 Task: Create in the project TransformWorks and in the Backlog issue 'User interface not responsive on mobile devices' a child issue 'Chatbot conversation error handling optimization and testing', and assign it to team member softage.1@softage.net.
Action: Mouse moved to (678, 524)
Screenshot: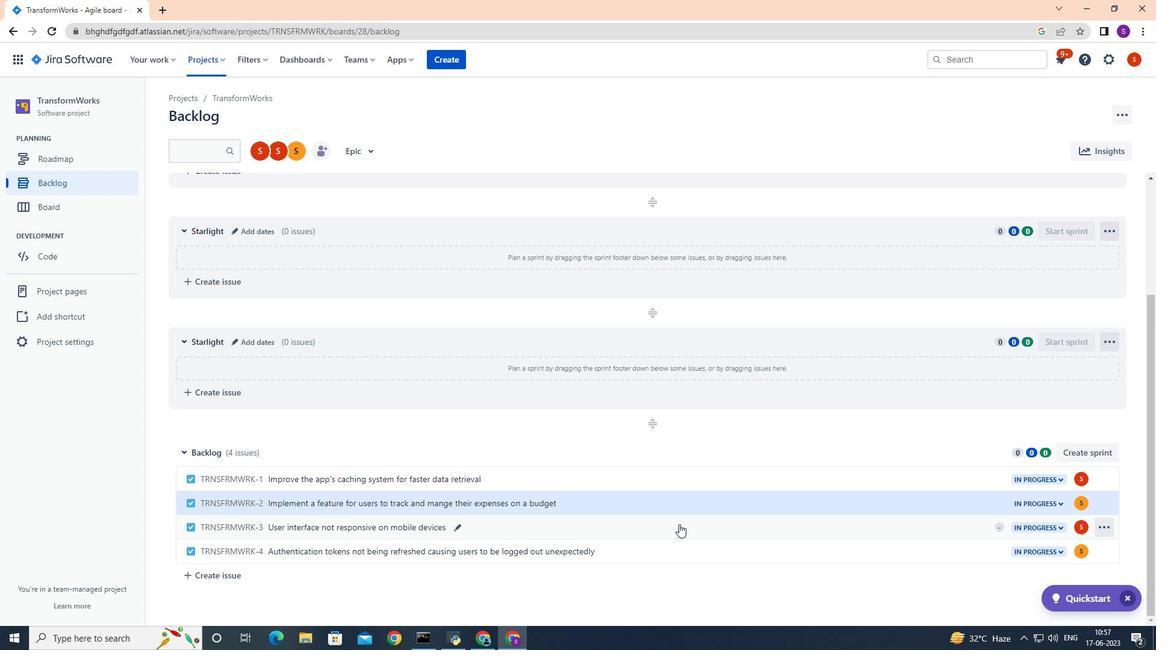 
Action: Mouse pressed left at (678, 524)
Screenshot: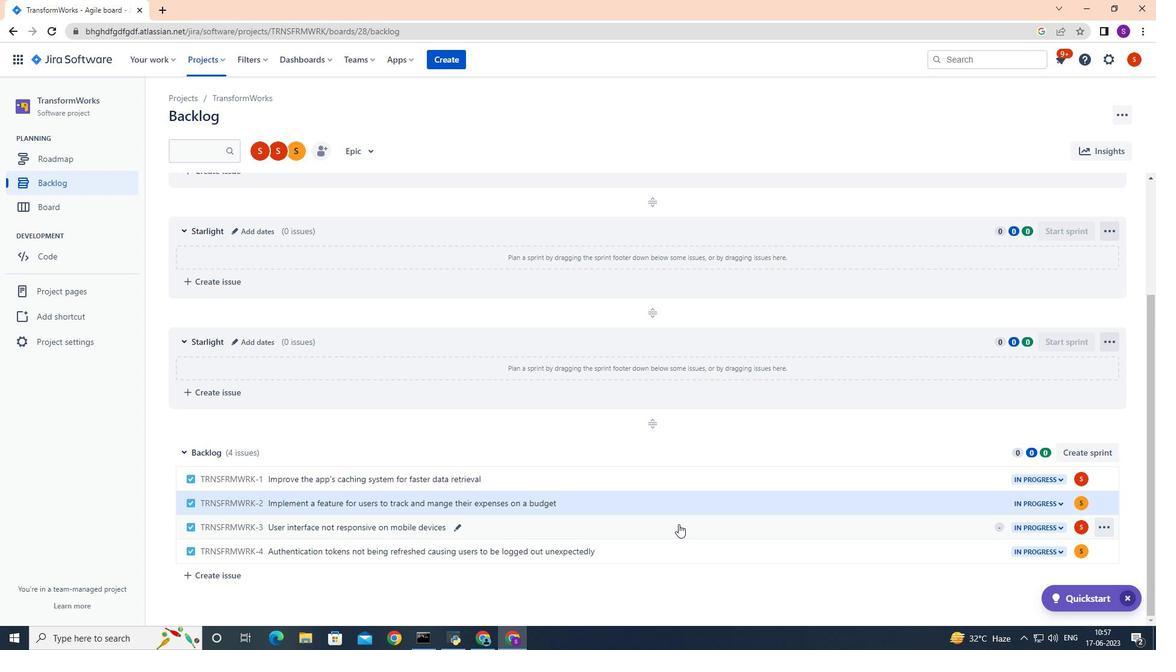 
Action: Mouse moved to (945, 255)
Screenshot: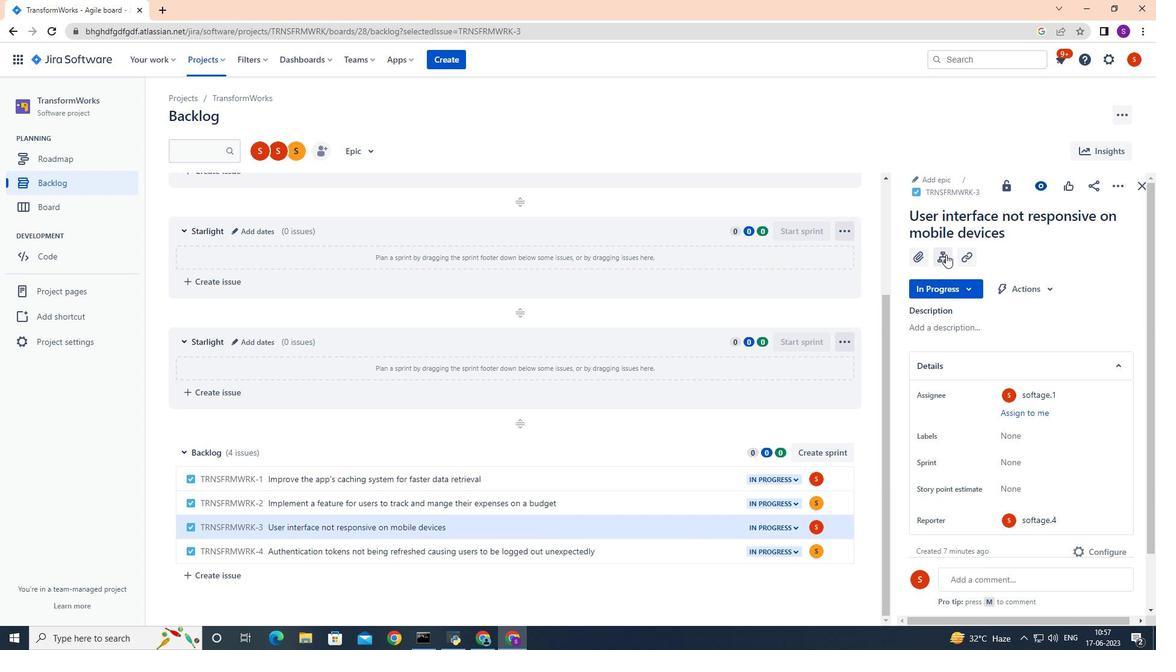 
Action: Mouse pressed left at (945, 255)
Screenshot: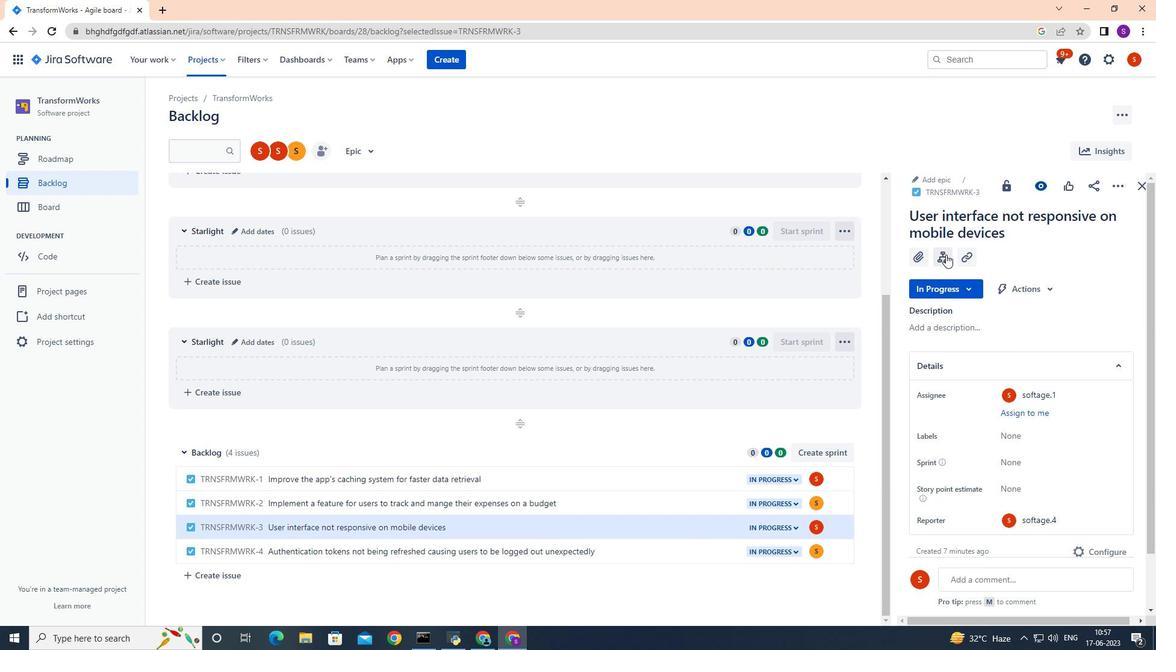 
Action: Mouse moved to (939, 310)
Screenshot: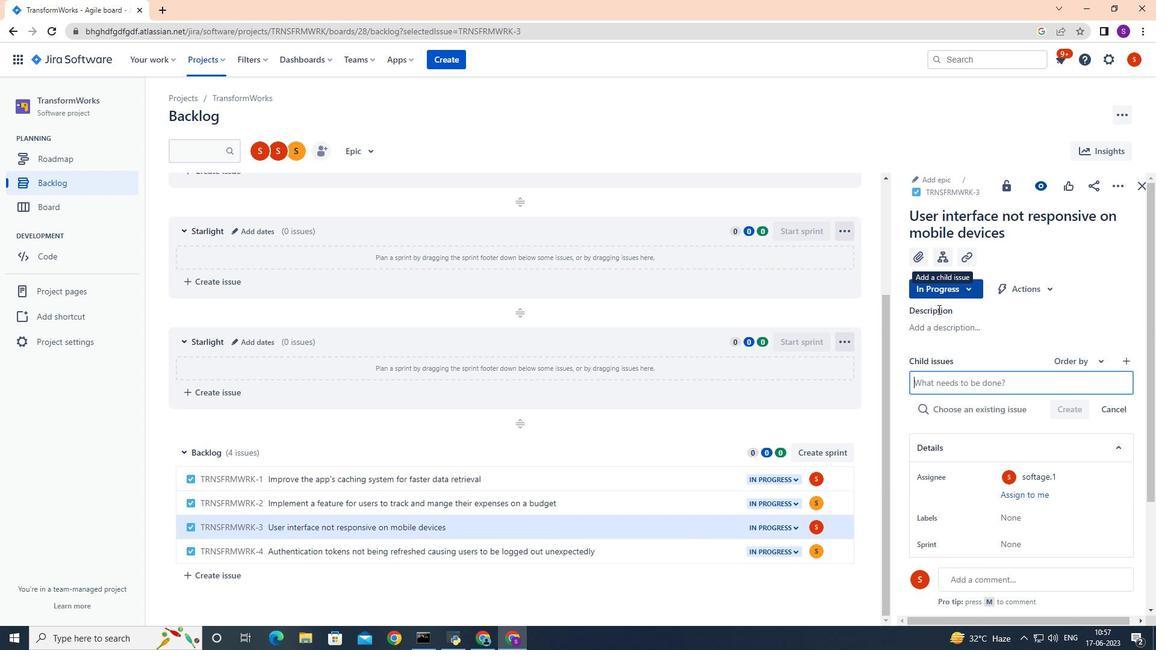 
Action: Key pressed <Key.shift>Chatbot<Key.space>conversation<Key.space>error<Key.space>handling<Key.space>optimization<Key.space>and<Key.space>testing<Key.enter>
Screenshot: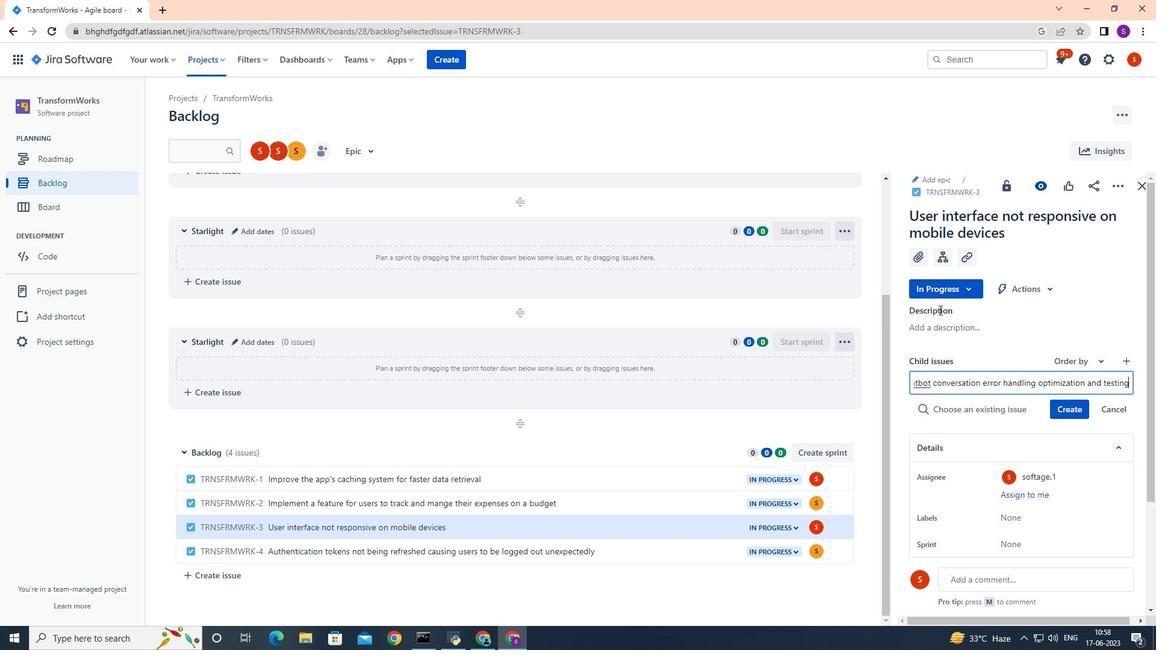 
Action: Mouse moved to (1077, 390)
Screenshot: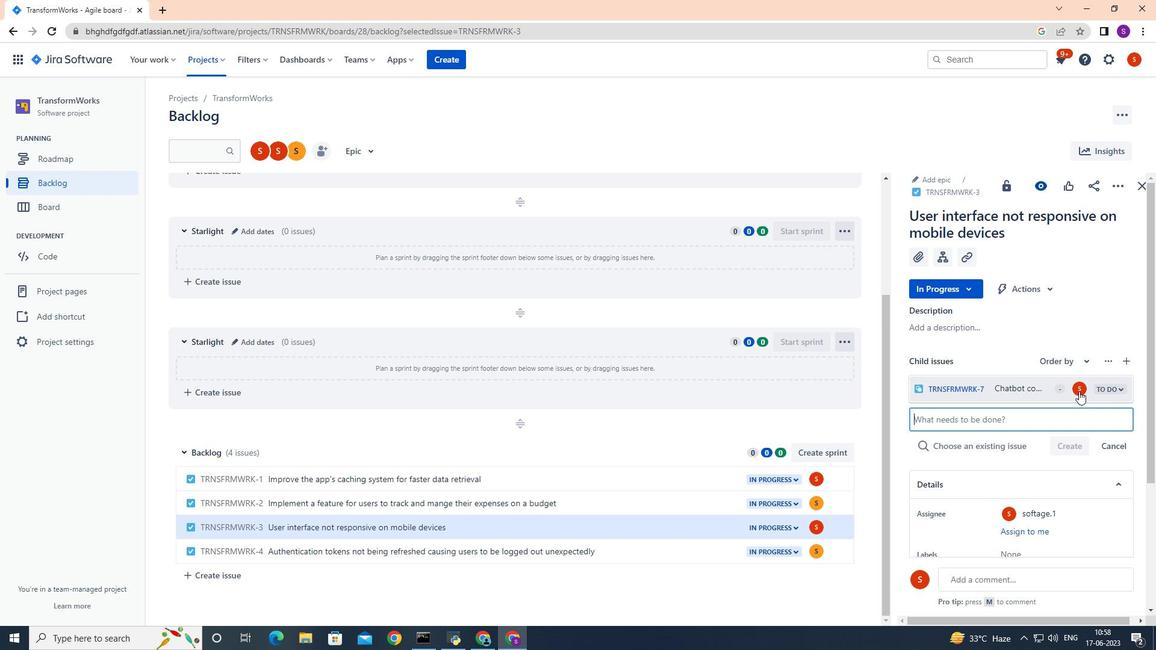 
Action: Mouse pressed left at (1077, 390)
Screenshot: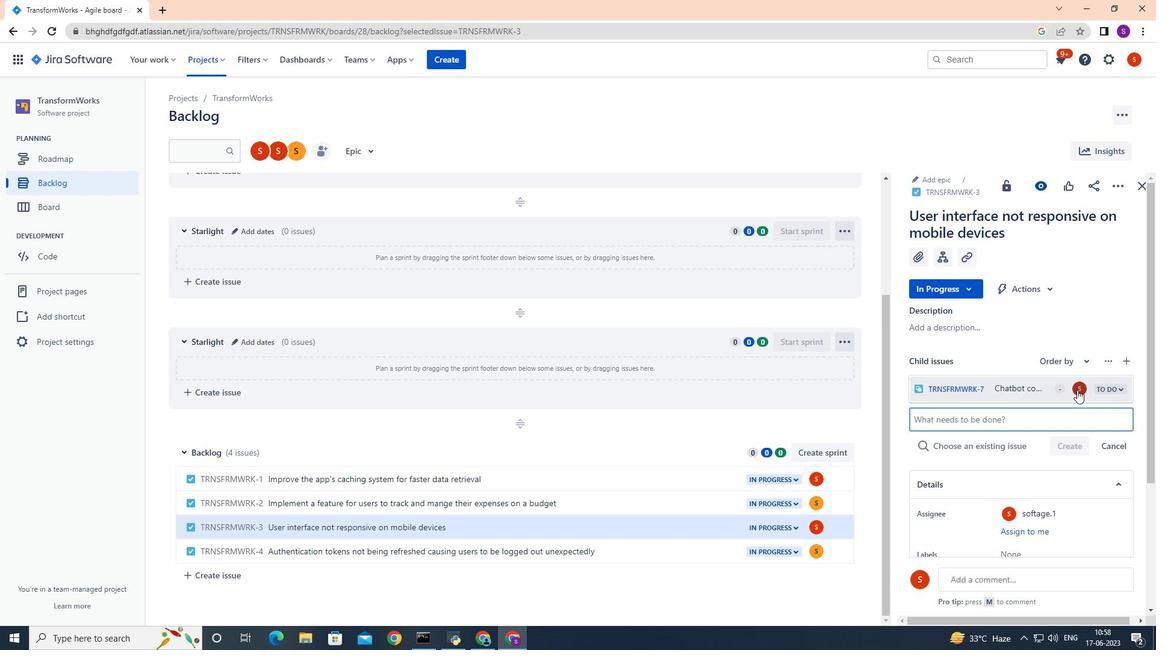 
Action: Mouse moved to (1077, 390)
Screenshot: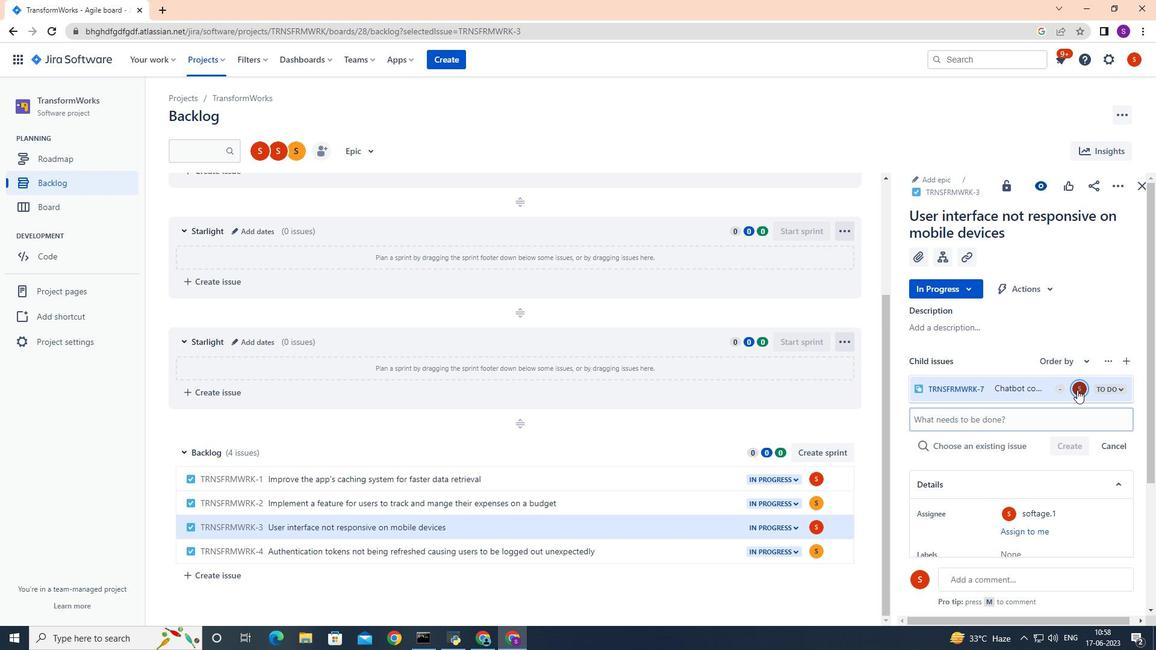 
Action: Key pressed softage.1
Screenshot: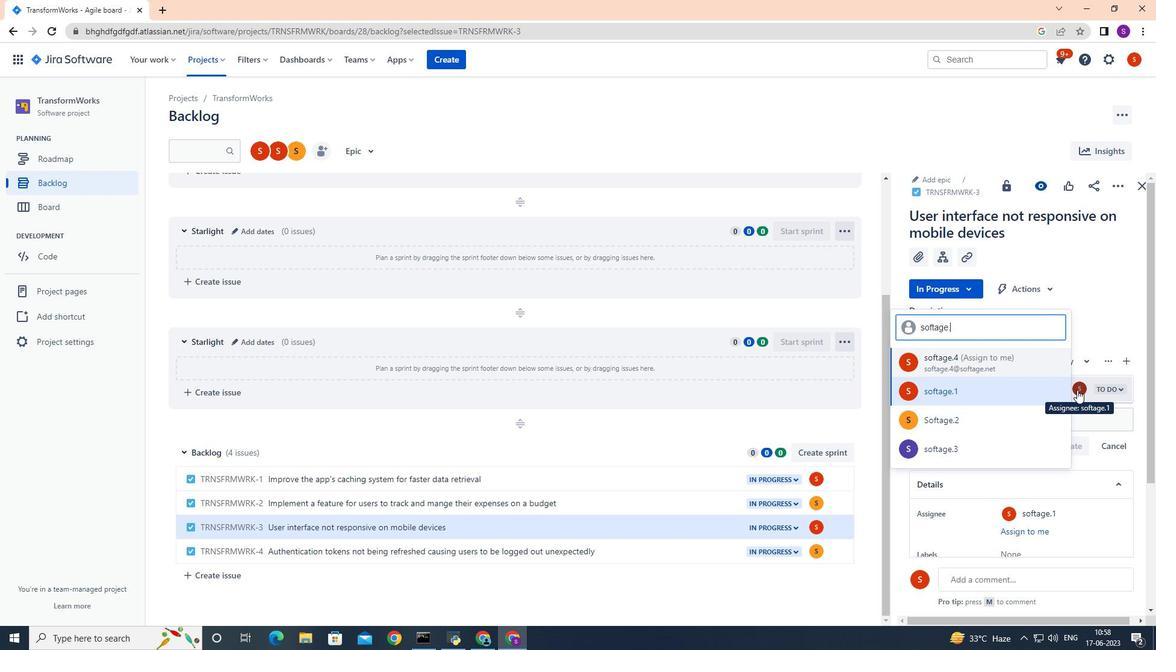 
Action: Mouse moved to (975, 393)
Screenshot: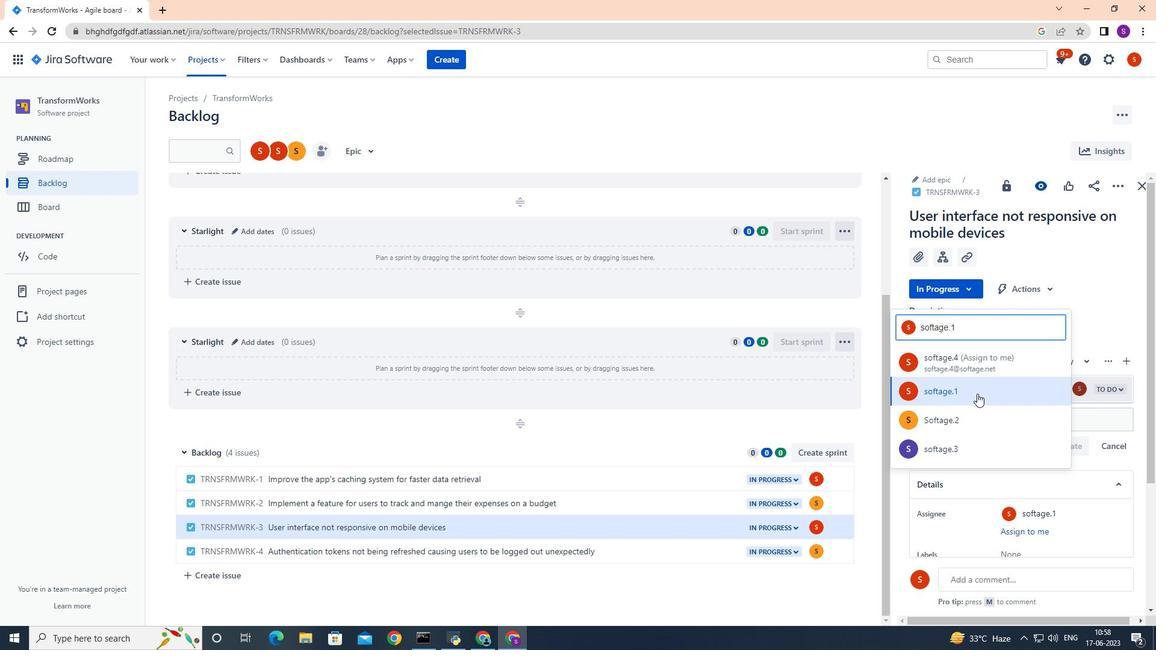 
Action: Mouse pressed left at (975, 393)
Screenshot: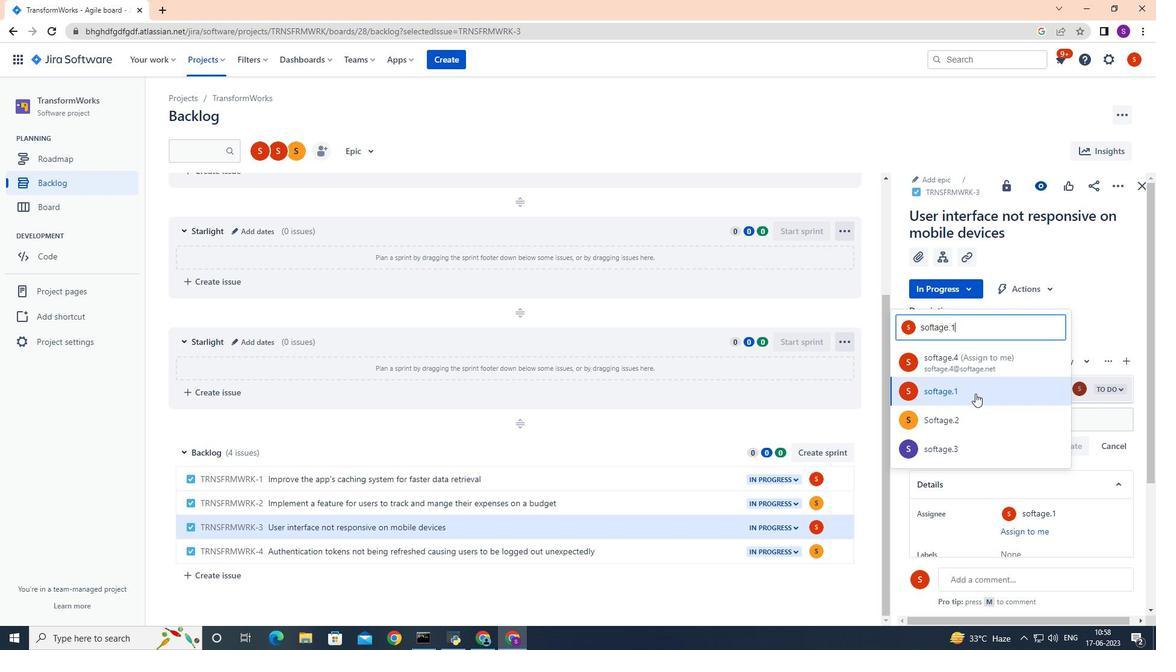 
Action: Mouse moved to (975, 393)
Screenshot: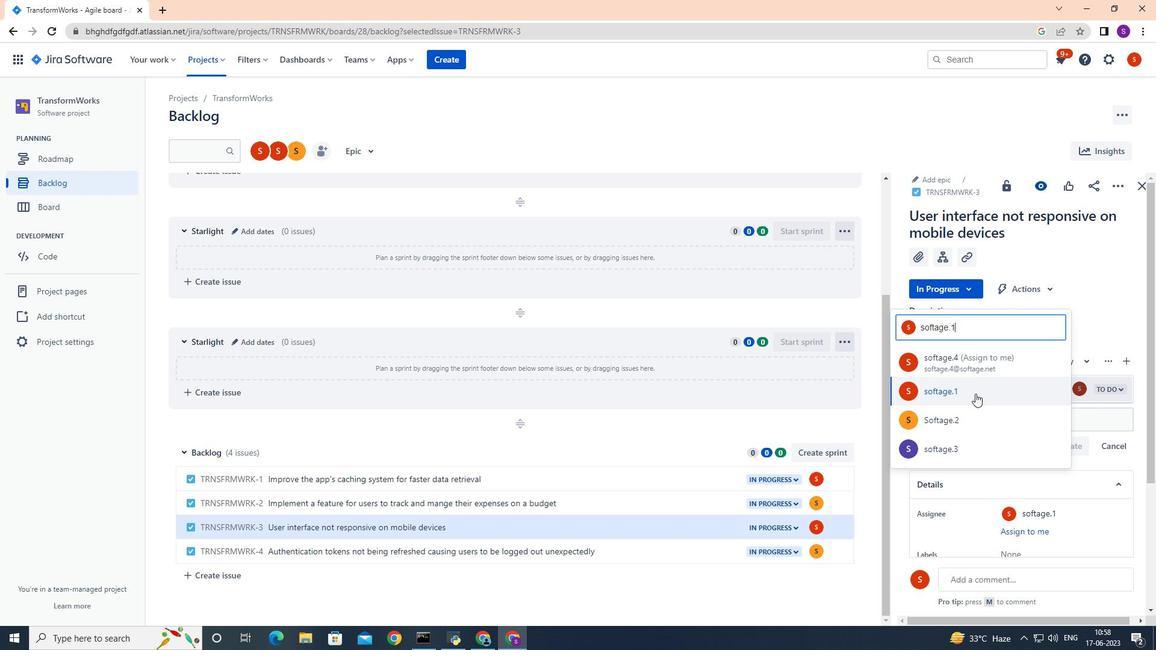 
